 Task: Sort the products by relevance.
Action: Mouse moved to (16, 73)
Screenshot: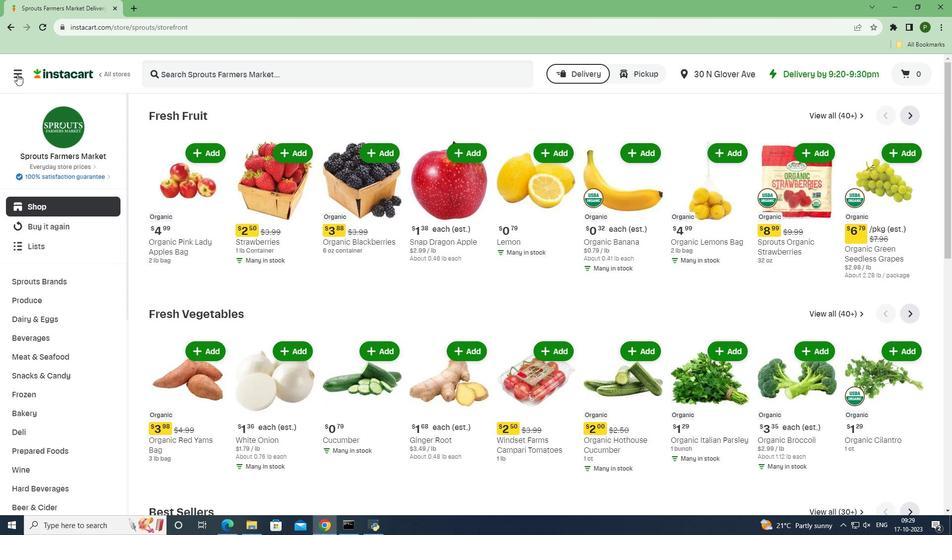 
Action: Mouse pressed left at (16, 73)
Screenshot: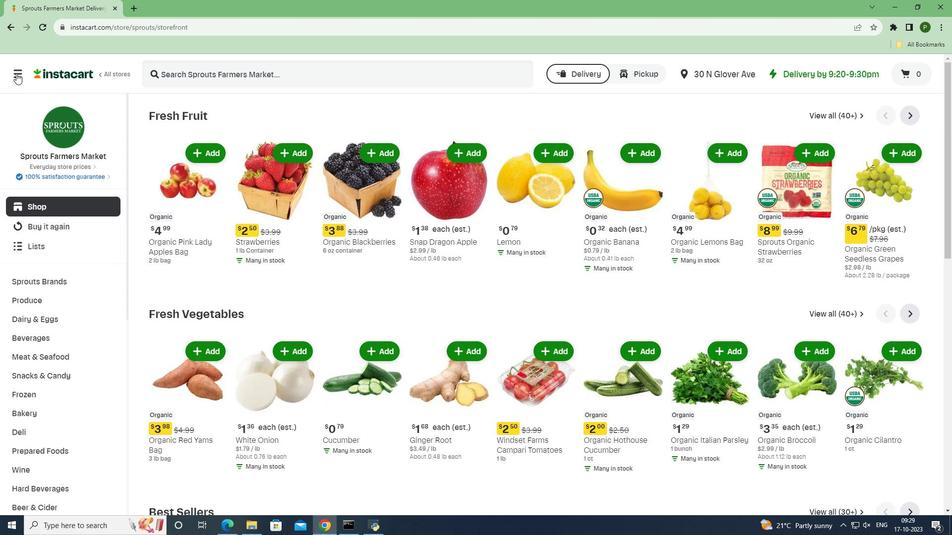 
Action: Mouse moved to (47, 267)
Screenshot: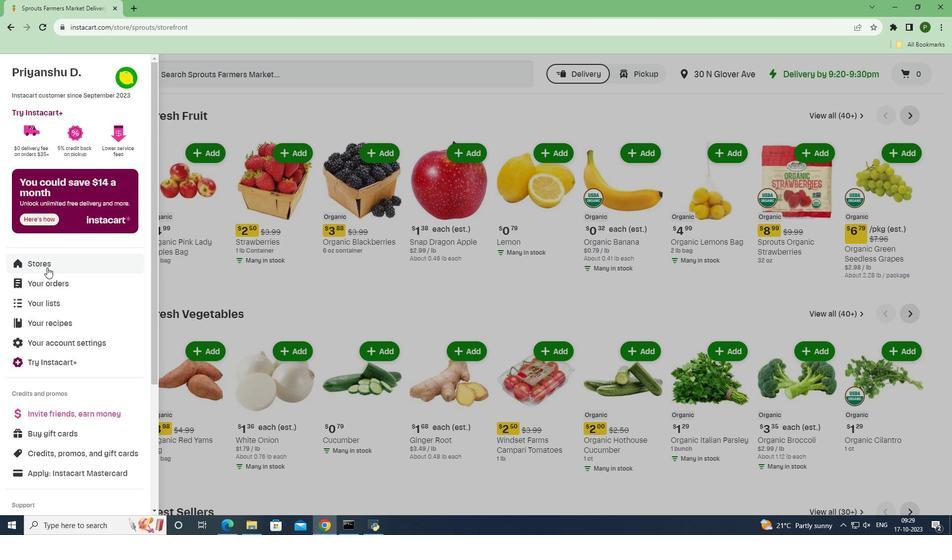 
Action: Mouse pressed left at (47, 267)
Screenshot: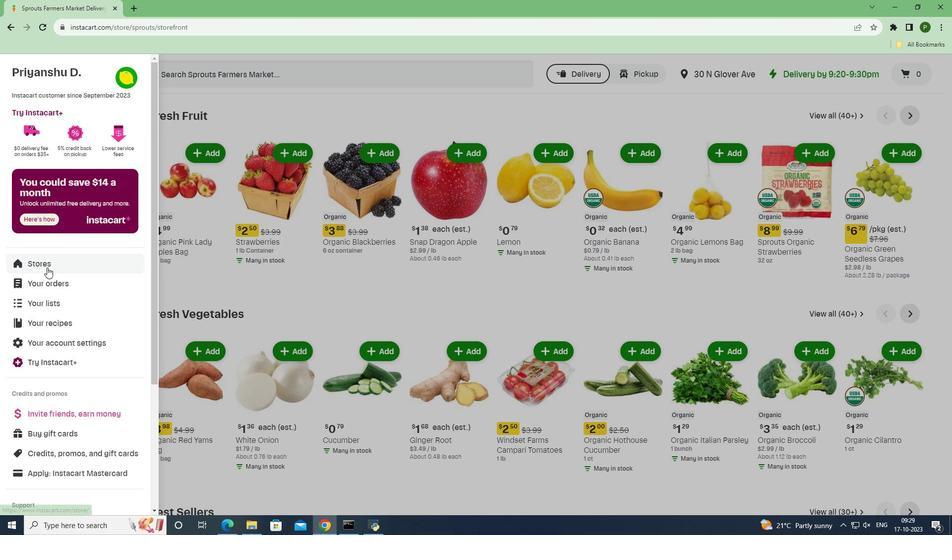 
Action: Mouse moved to (225, 109)
Screenshot: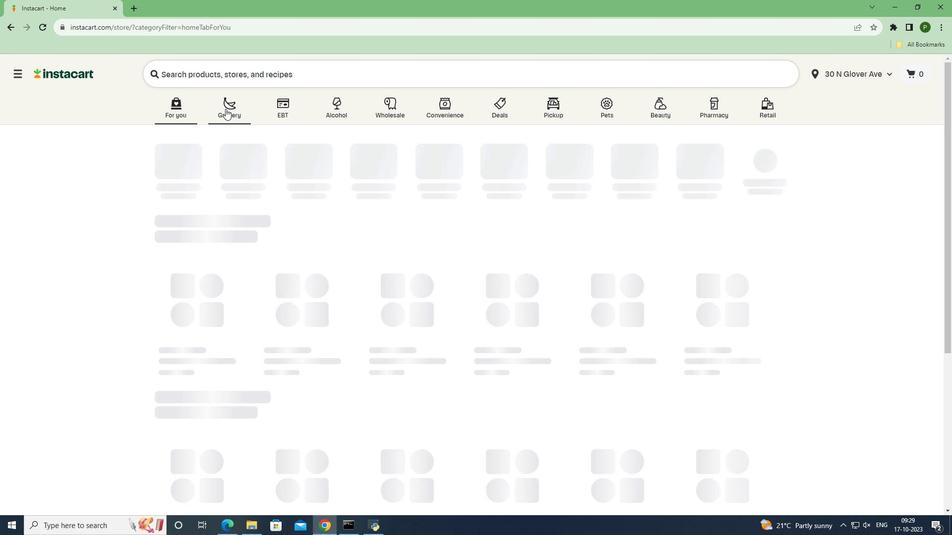 
Action: Mouse pressed left at (225, 109)
Screenshot: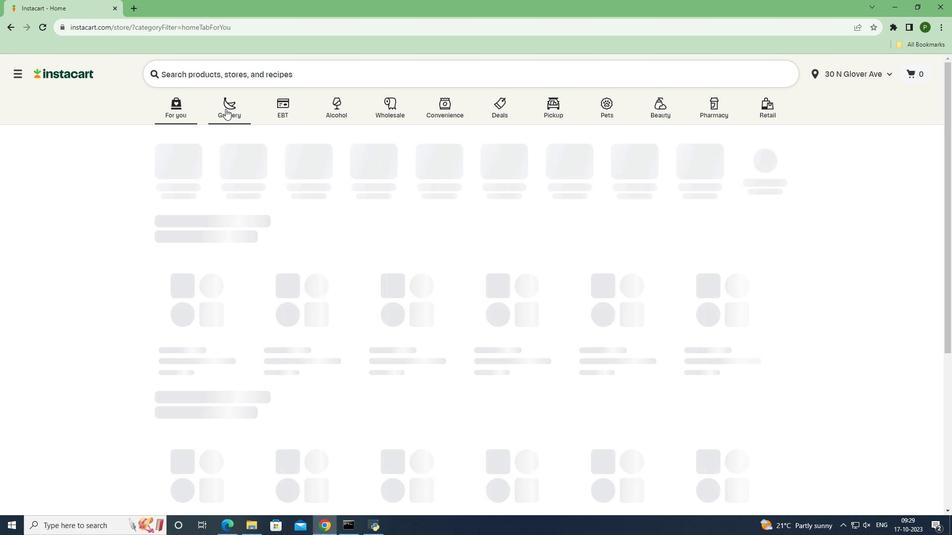 
Action: Mouse moved to (596, 233)
Screenshot: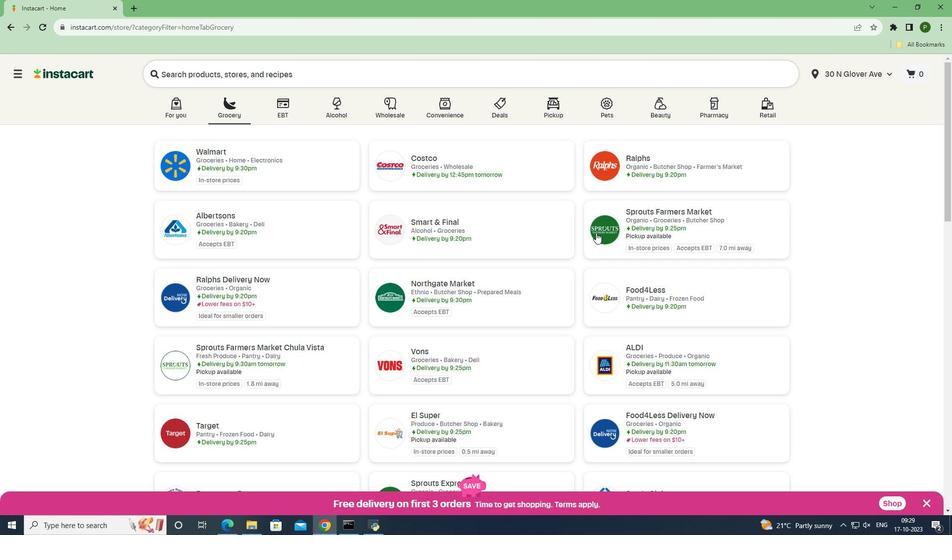 
Action: Mouse pressed left at (596, 233)
Screenshot: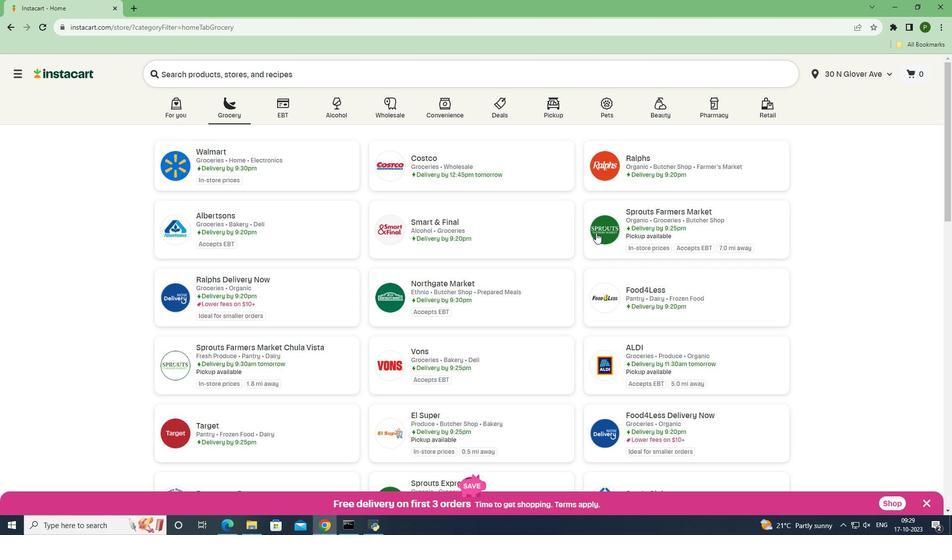
Action: Mouse moved to (44, 338)
Screenshot: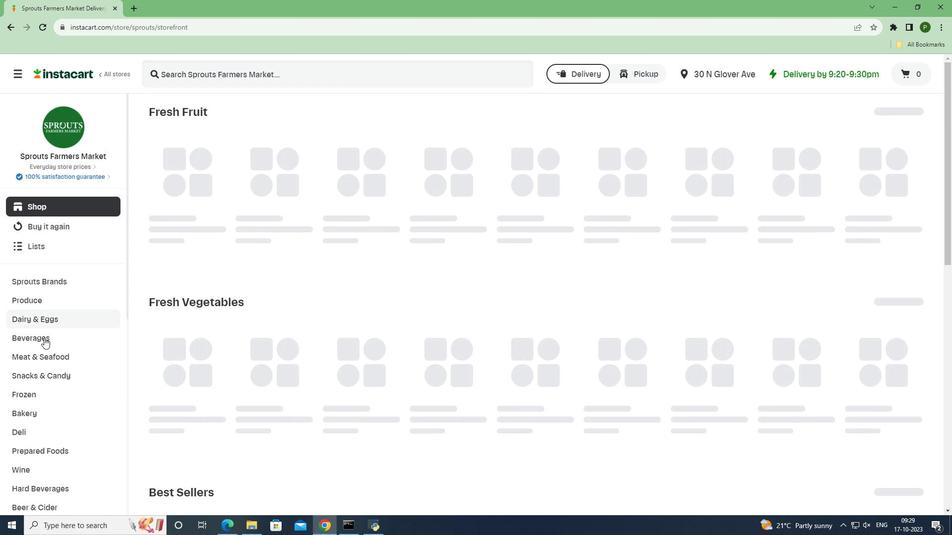 
Action: Mouse pressed left at (44, 338)
Screenshot: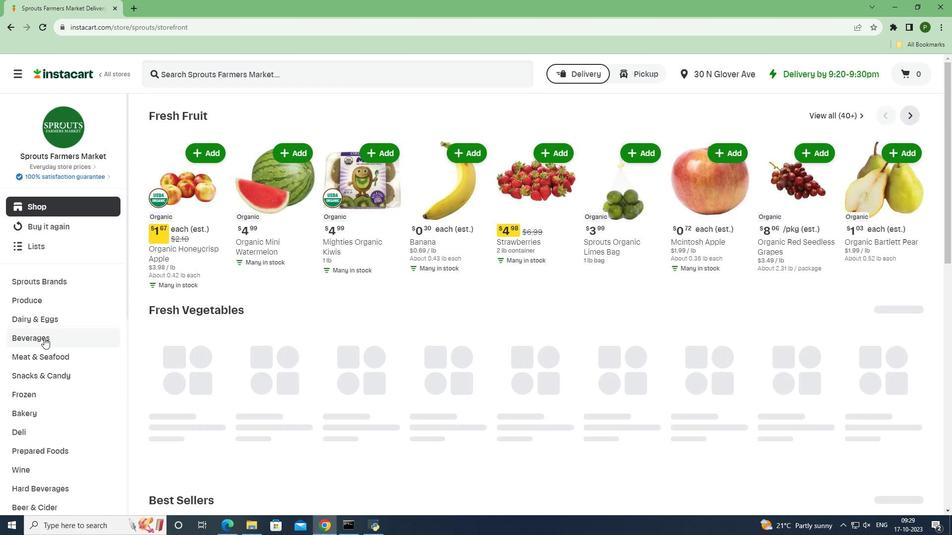 
Action: Mouse moved to (920, 137)
Screenshot: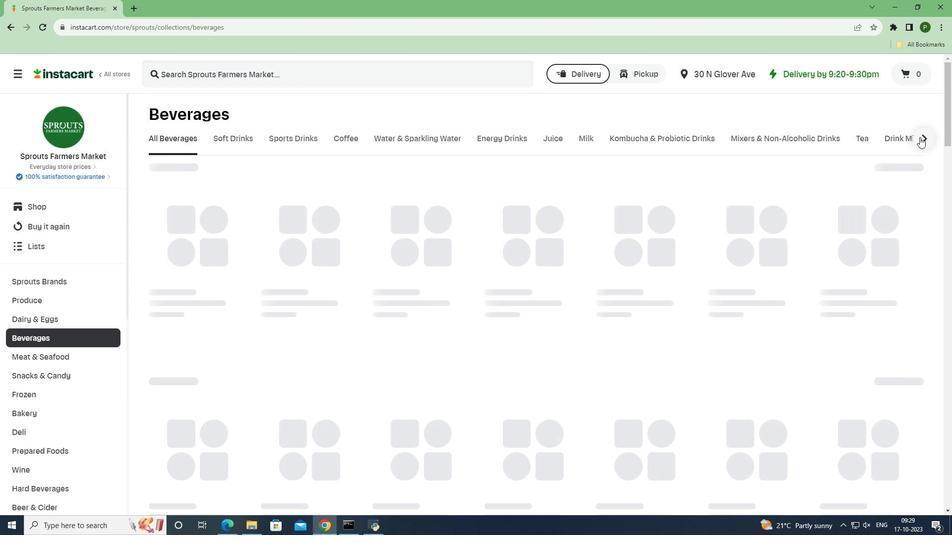 
Action: Mouse pressed left at (920, 137)
Screenshot: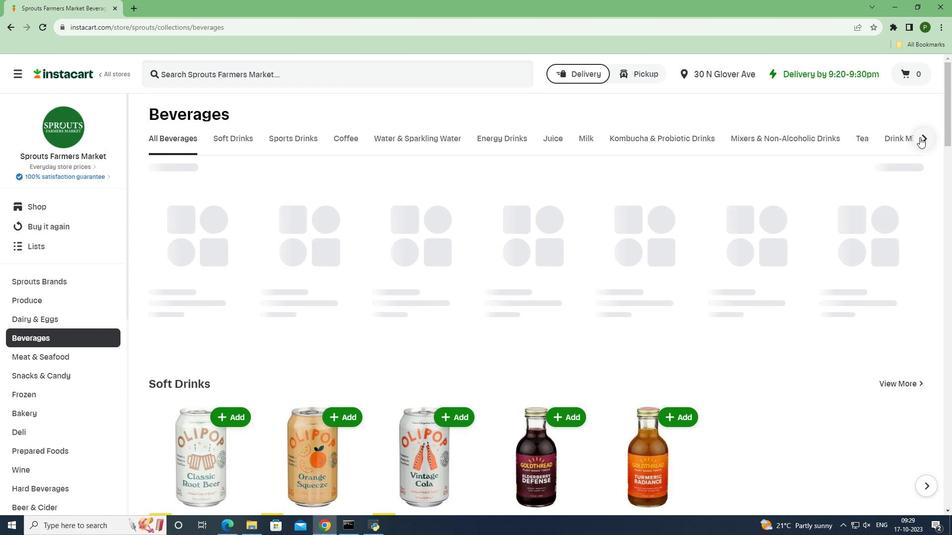 
Action: Mouse moved to (899, 136)
Screenshot: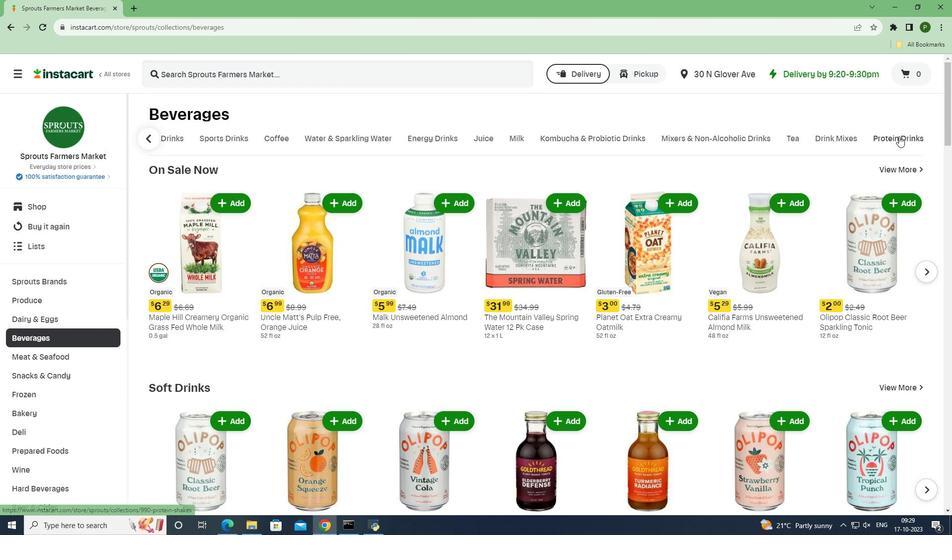 
Action: Mouse pressed left at (899, 136)
Screenshot: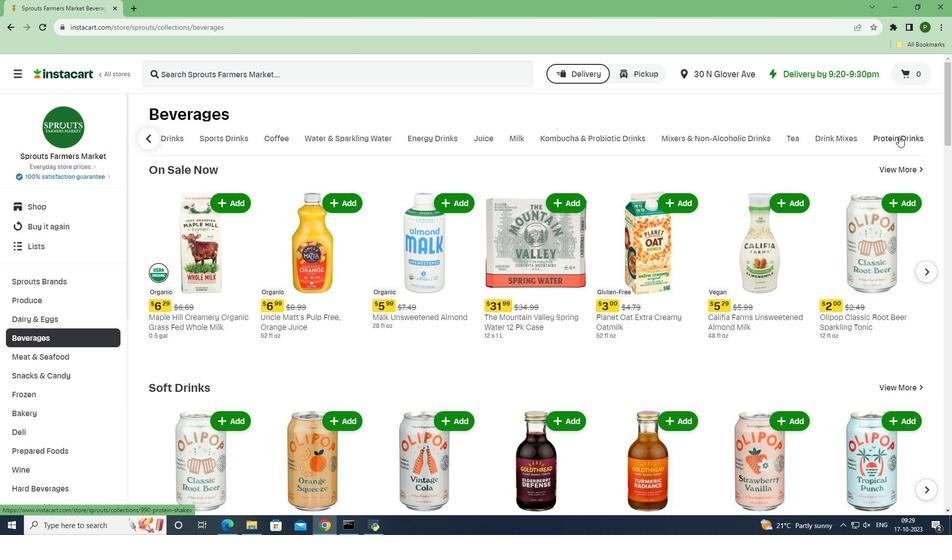 
Action: Mouse moved to (886, 171)
Screenshot: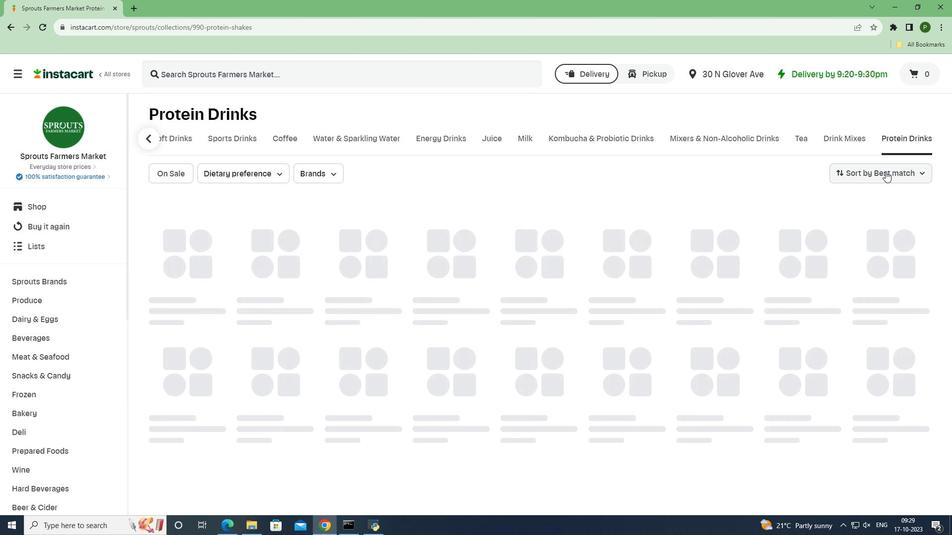 
Action: Mouse pressed left at (886, 171)
Screenshot: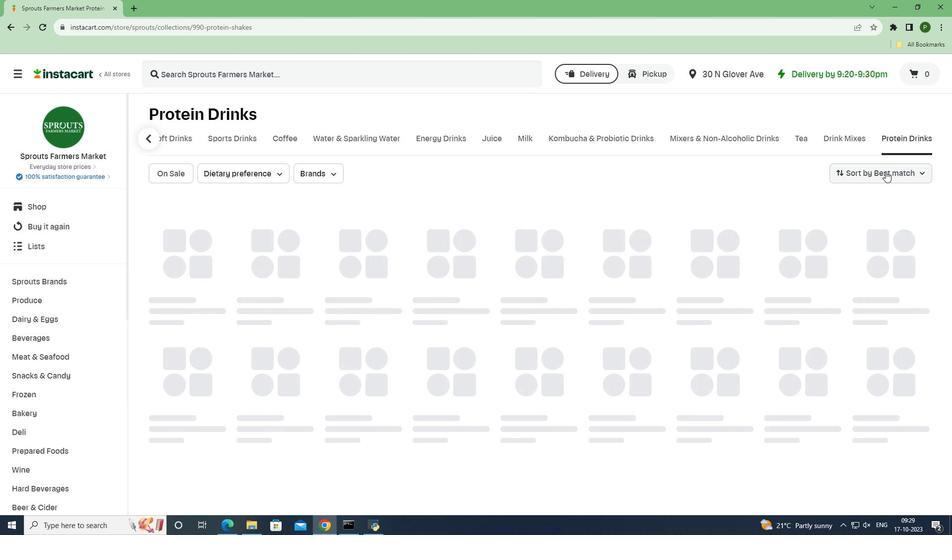 
Action: Mouse moved to (841, 320)
Screenshot: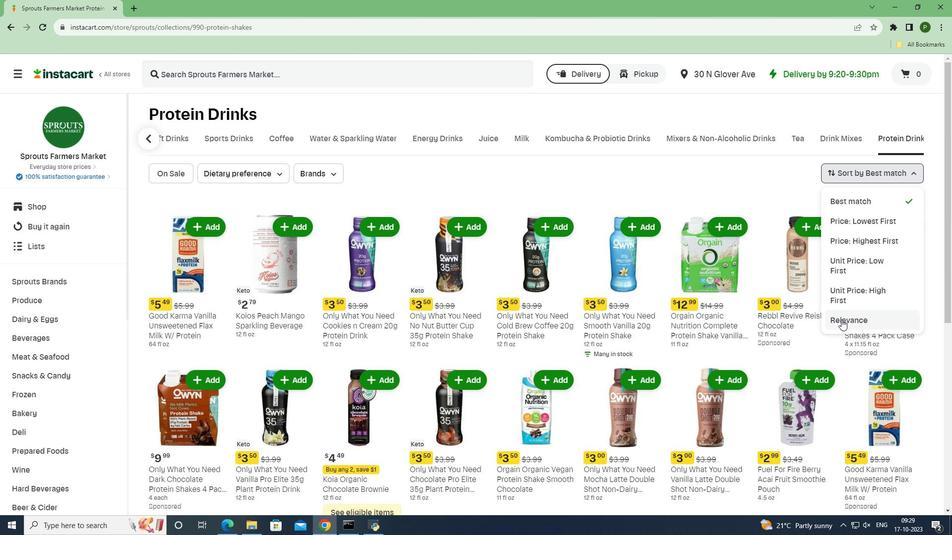 
Action: Mouse pressed left at (841, 320)
Screenshot: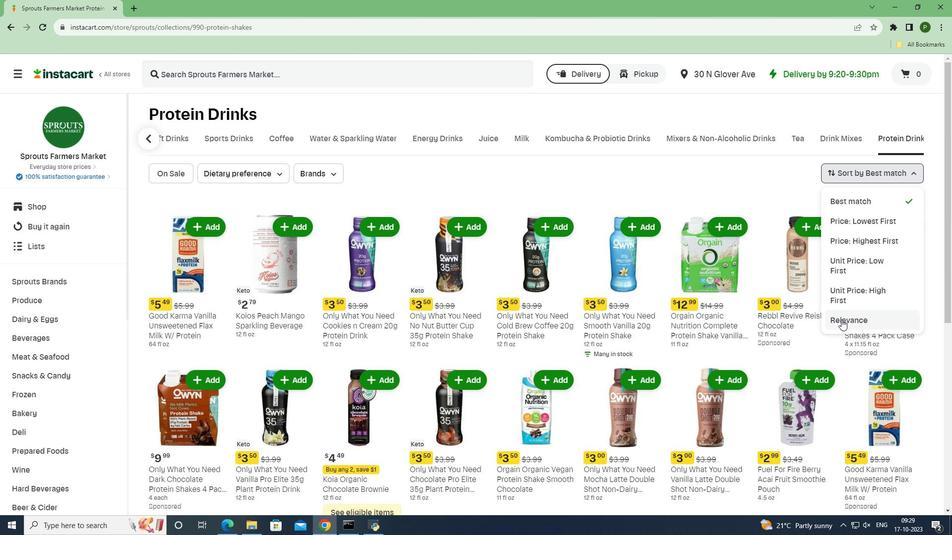 
Action: Mouse moved to (784, 359)
Screenshot: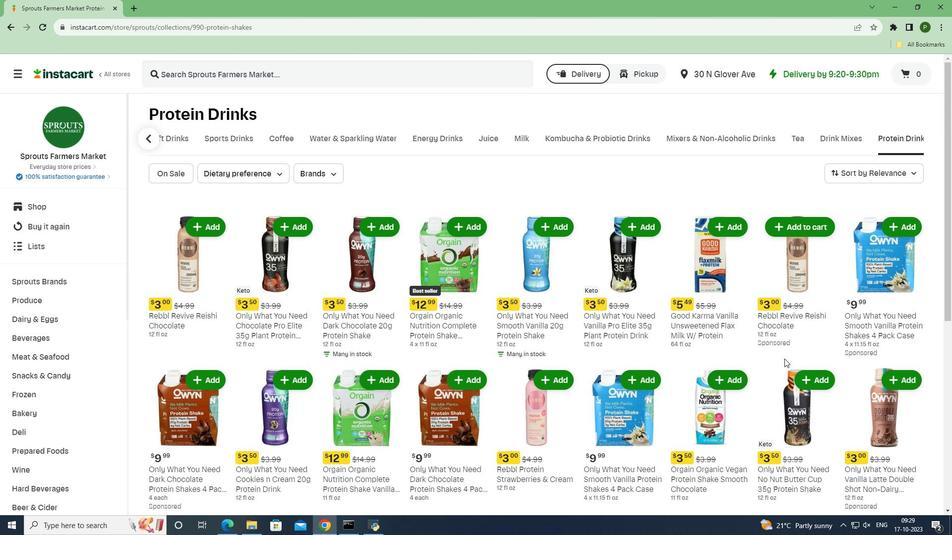 
